 Task: Add Seventh Generation Clementine Zest & Lemongrass Liquid Dish Soap to the cart.
Action: Mouse moved to (974, 317)
Screenshot: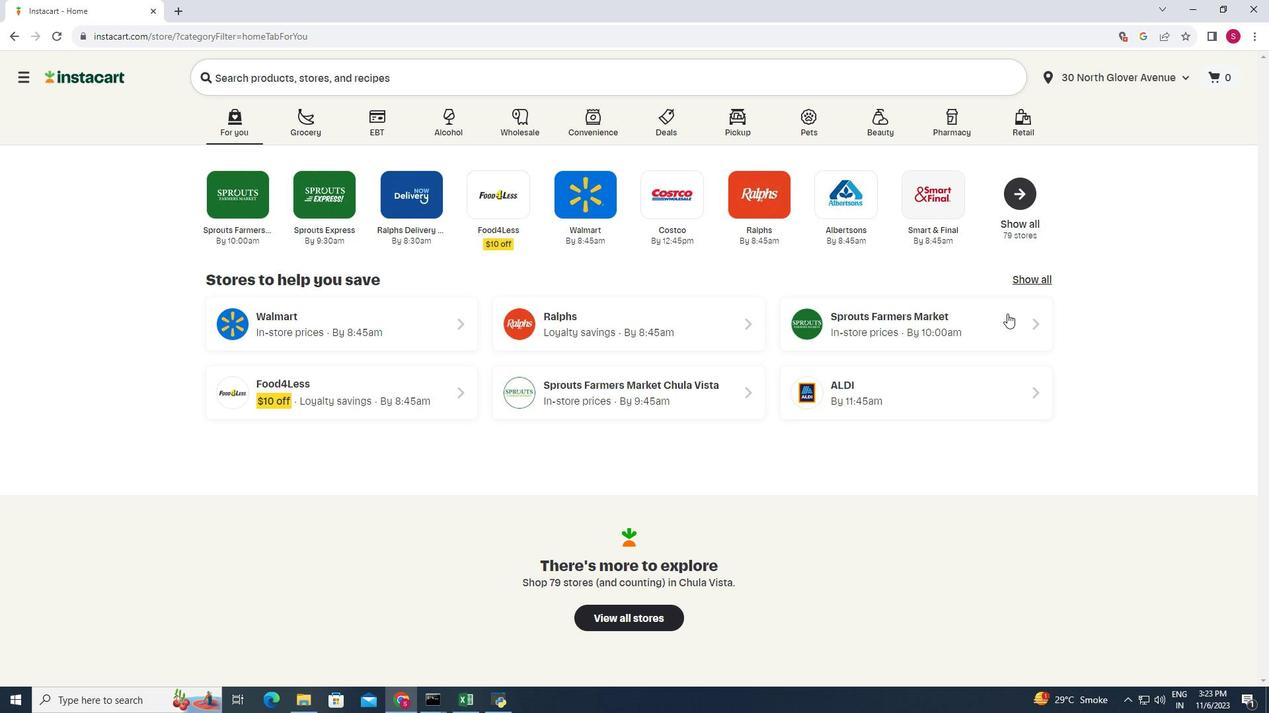 
Action: Mouse pressed left at (974, 317)
Screenshot: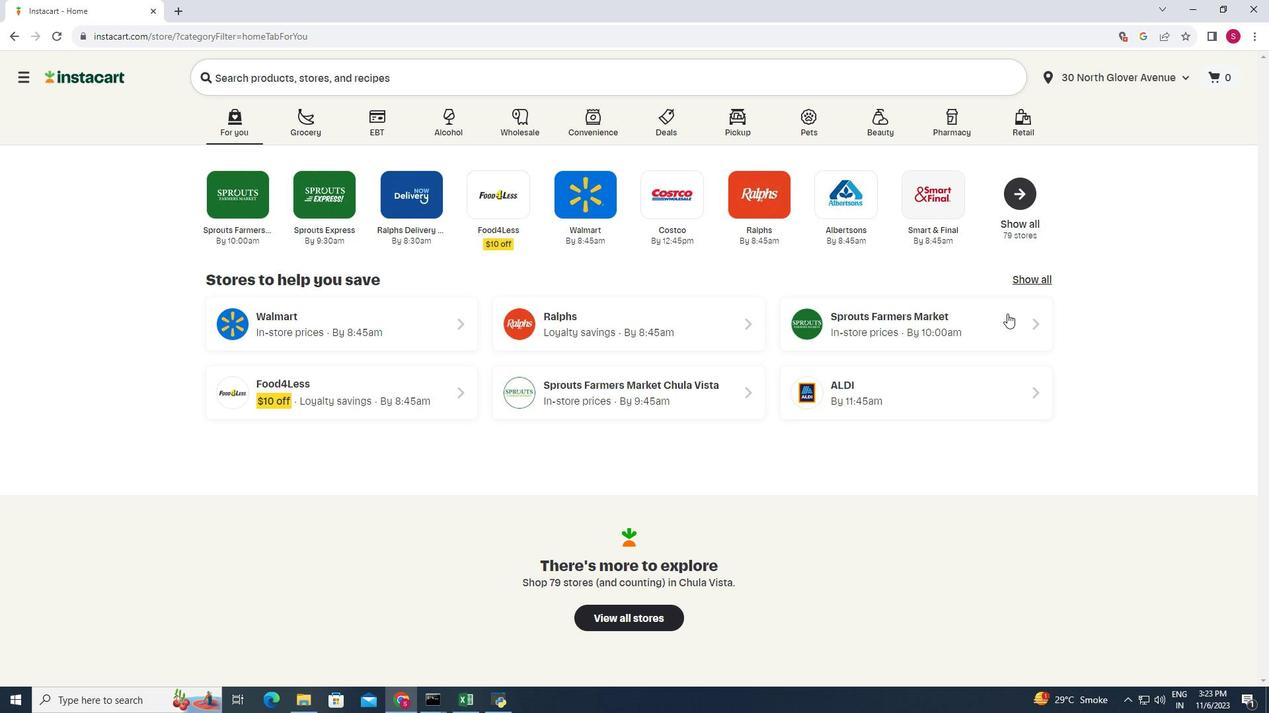 
Action: Mouse moved to (111, 485)
Screenshot: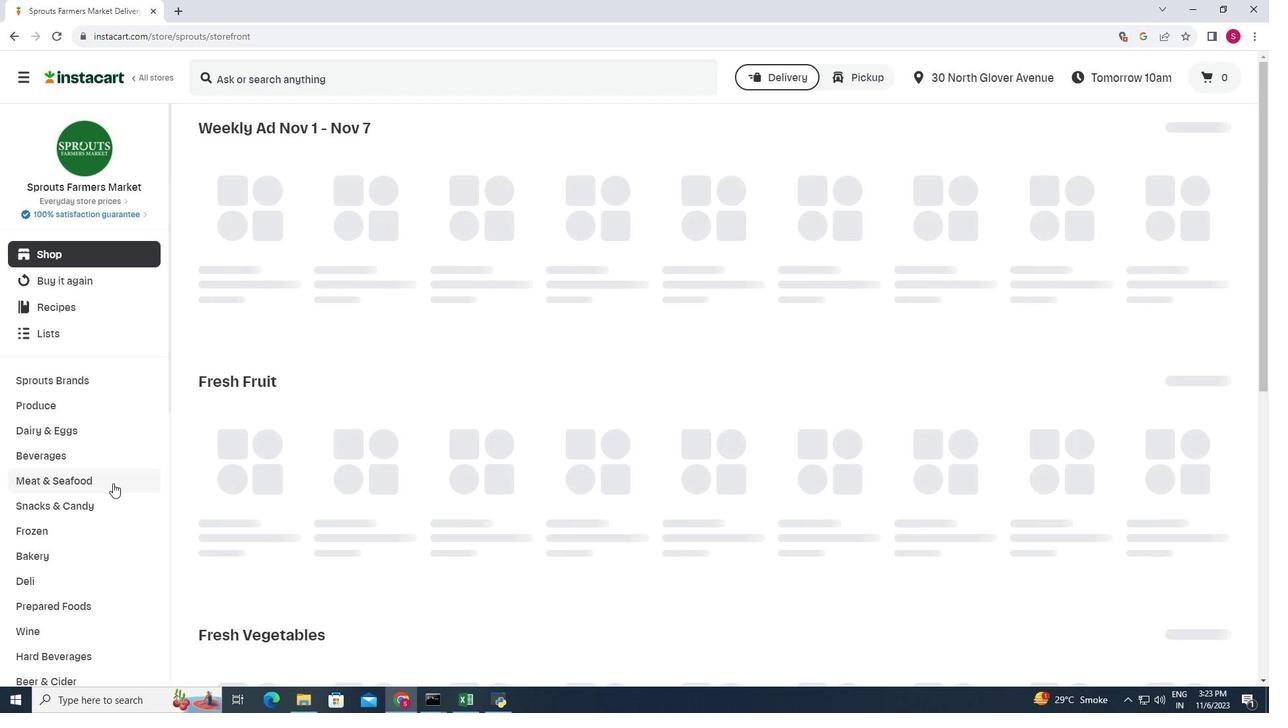 
Action: Mouse scrolled (111, 485) with delta (0, 0)
Screenshot: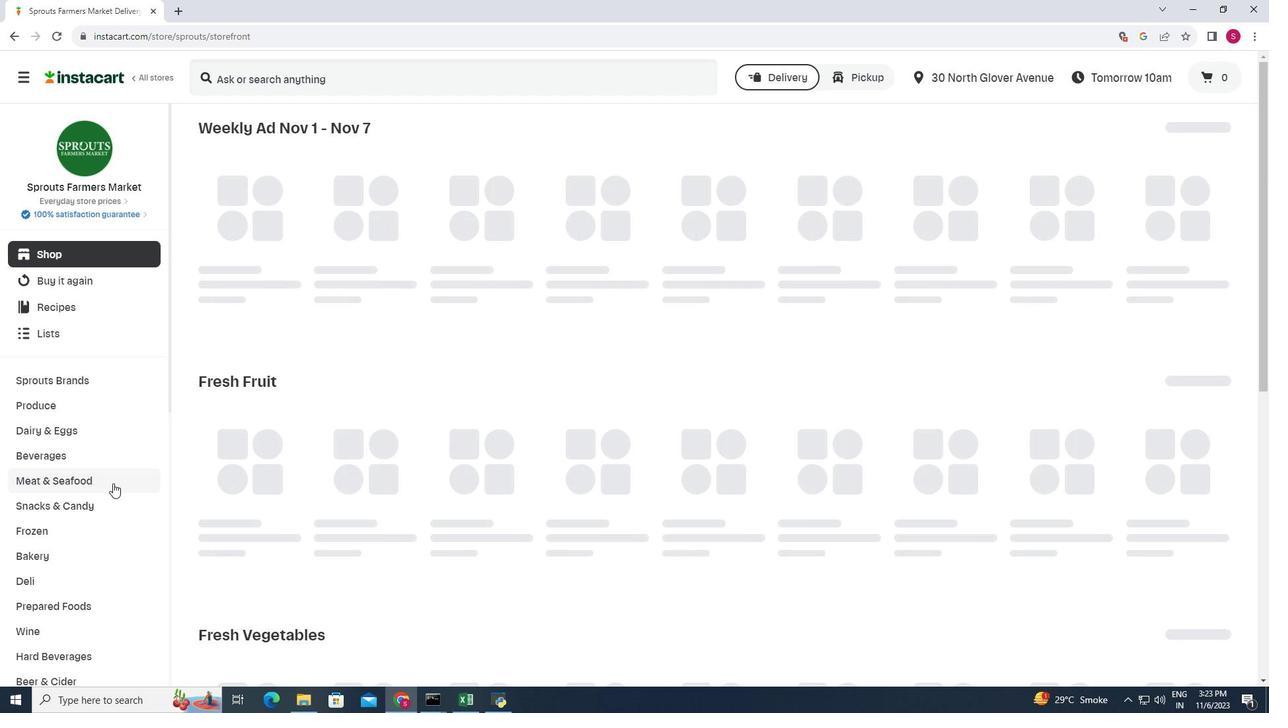 
Action: Mouse scrolled (111, 485) with delta (0, 0)
Screenshot: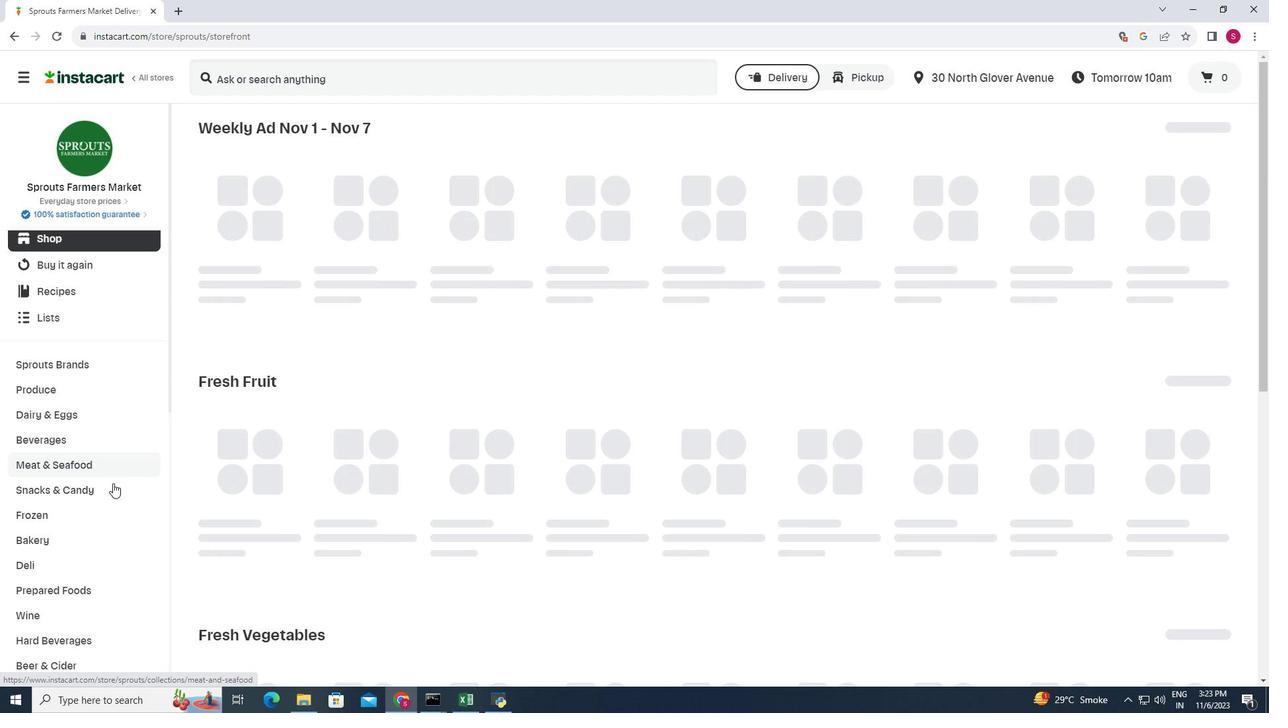 
Action: Mouse scrolled (111, 485) with delta (0, 0)
Screenshot: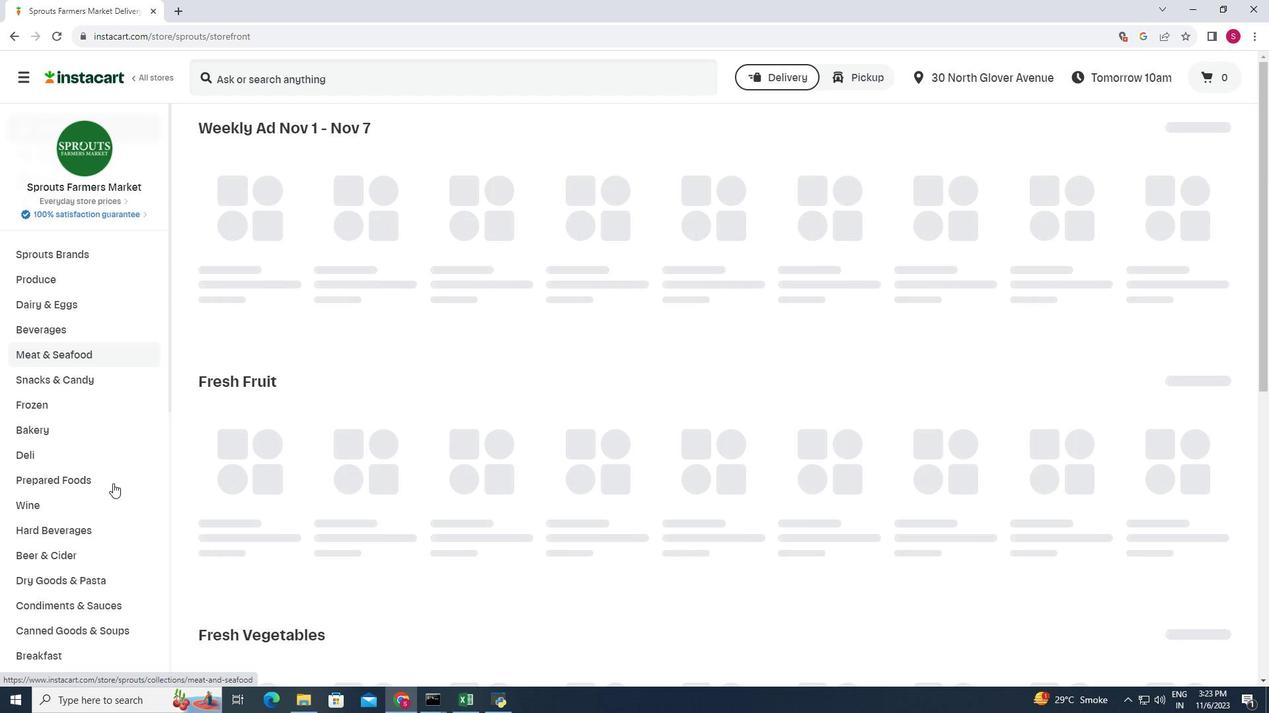 
Action: Mouse scrolled (111, 485) with delta (0, 0)
Screenshot: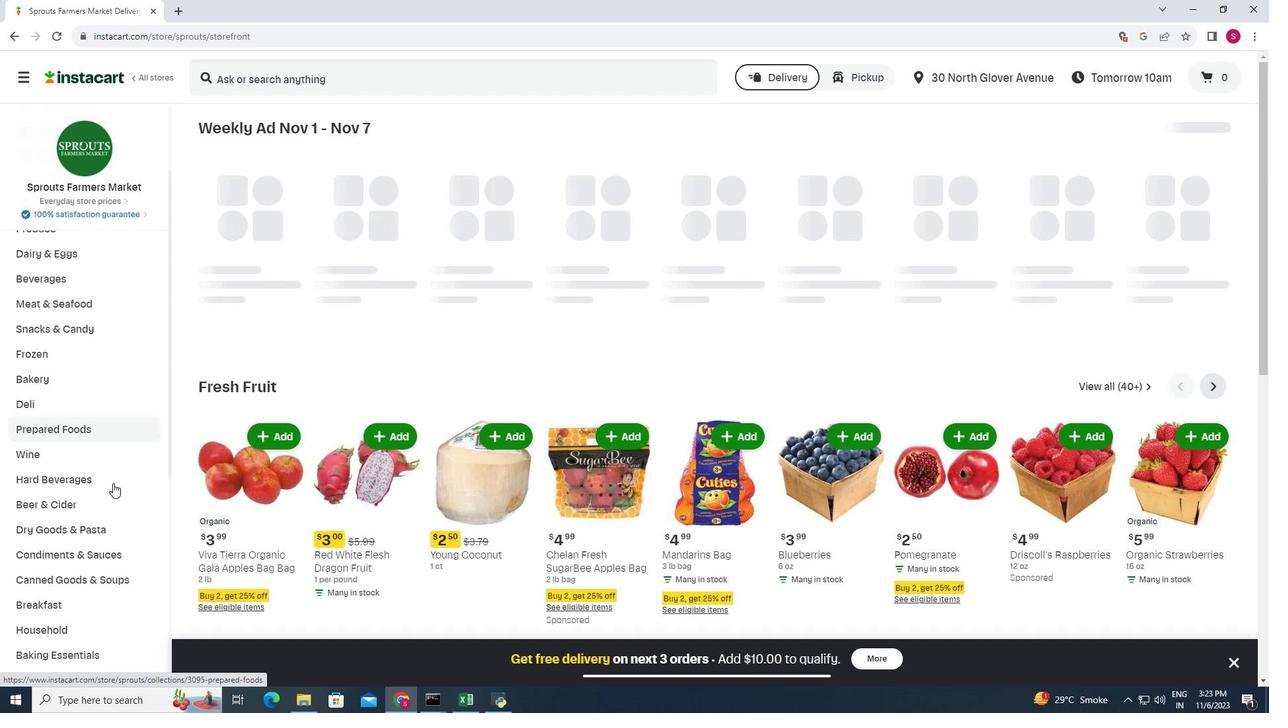 
Action: Mouse moved to (91, 544)
Screenshot: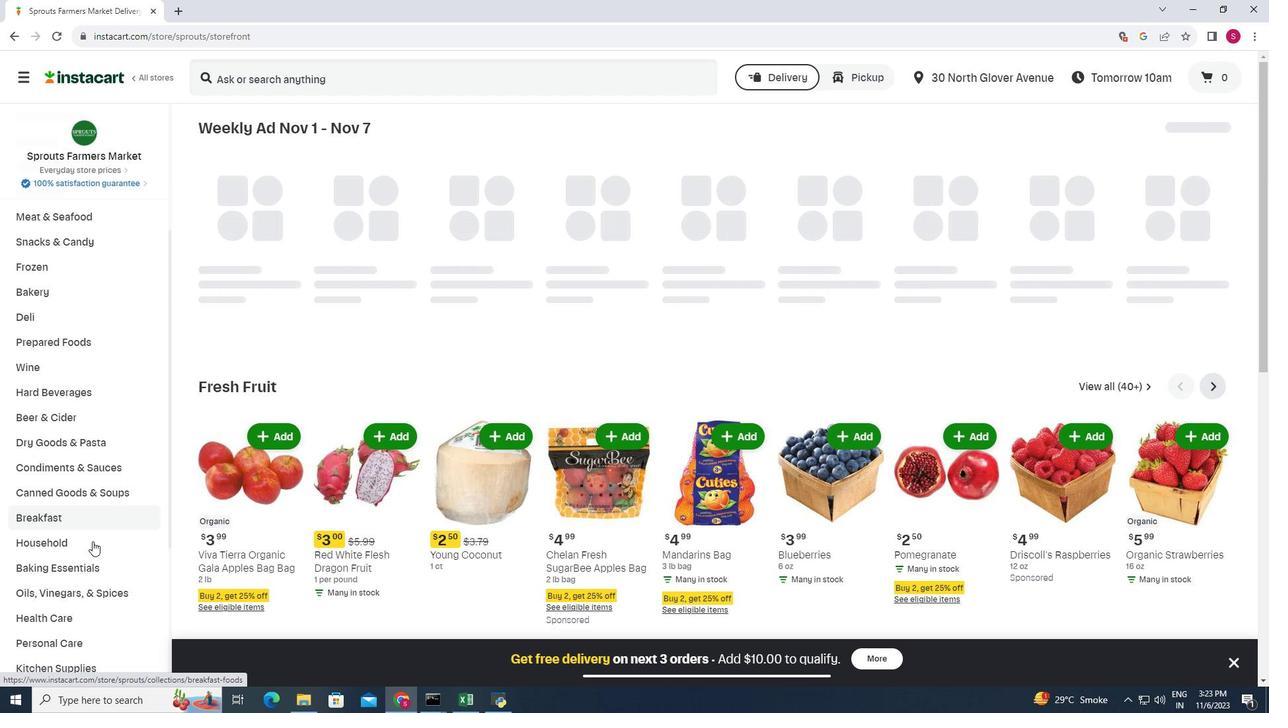 
Action: Mouse pressed left at (91, 544)
Screenshot: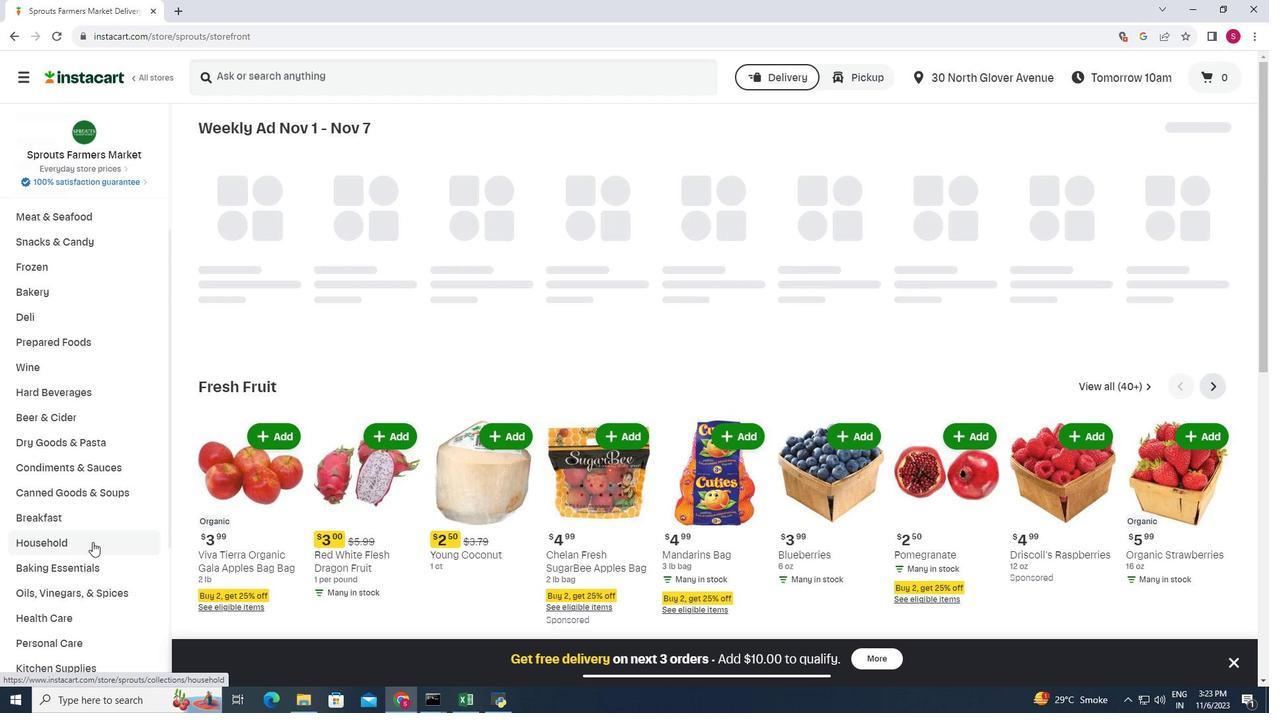 
Action: Mouse moved to (427, 178)
Screenshot: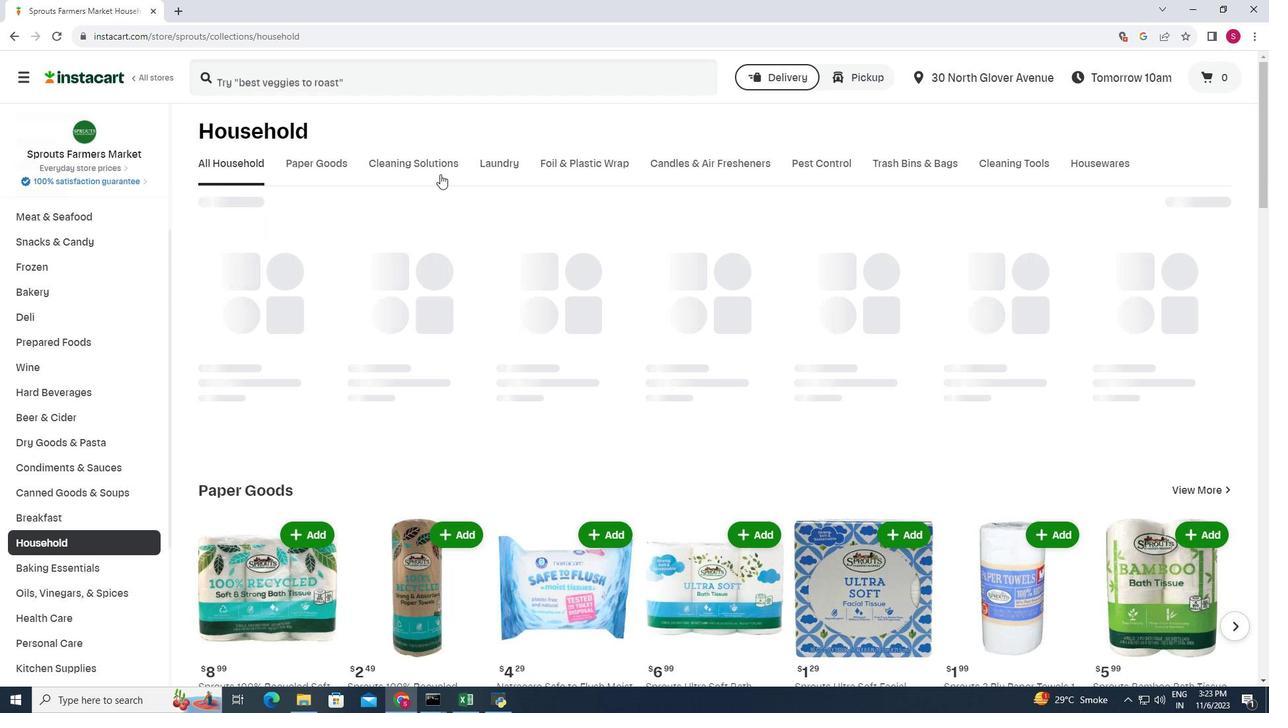
Action: Mouse pressed left at (427, 178)
Screenshot: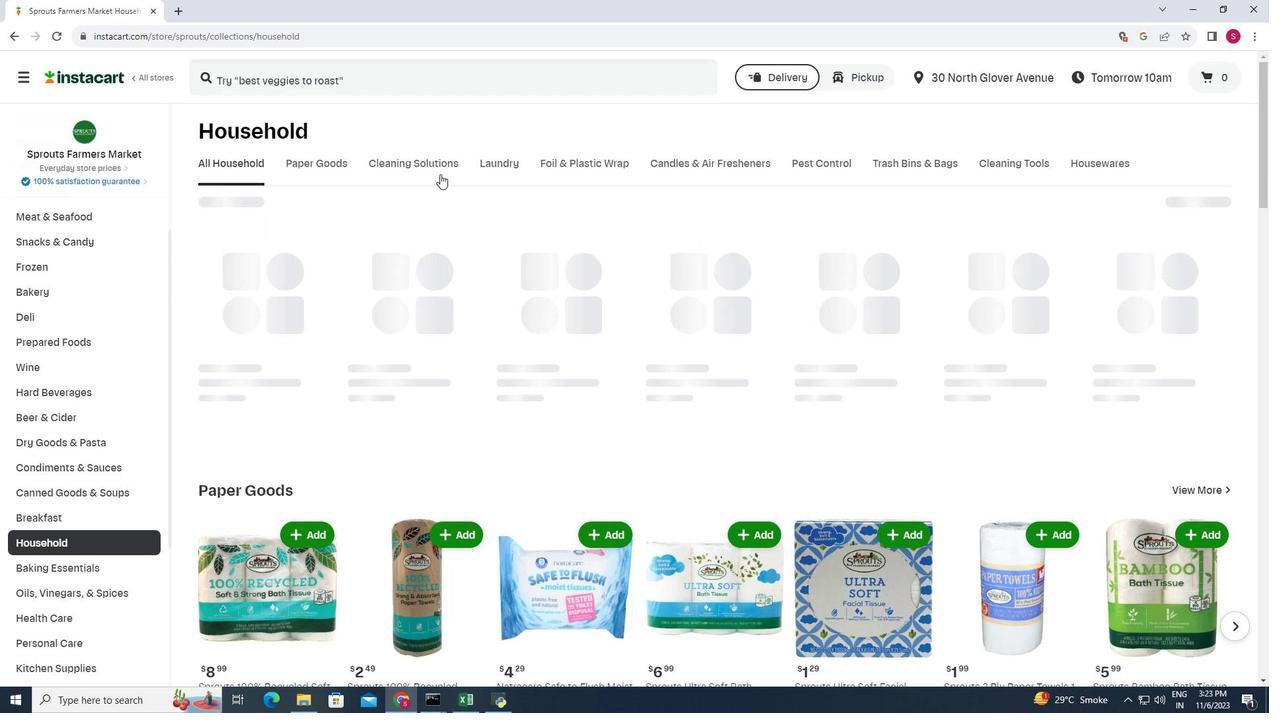 
Action: Mouse moved to (431, 215)
Screenshot: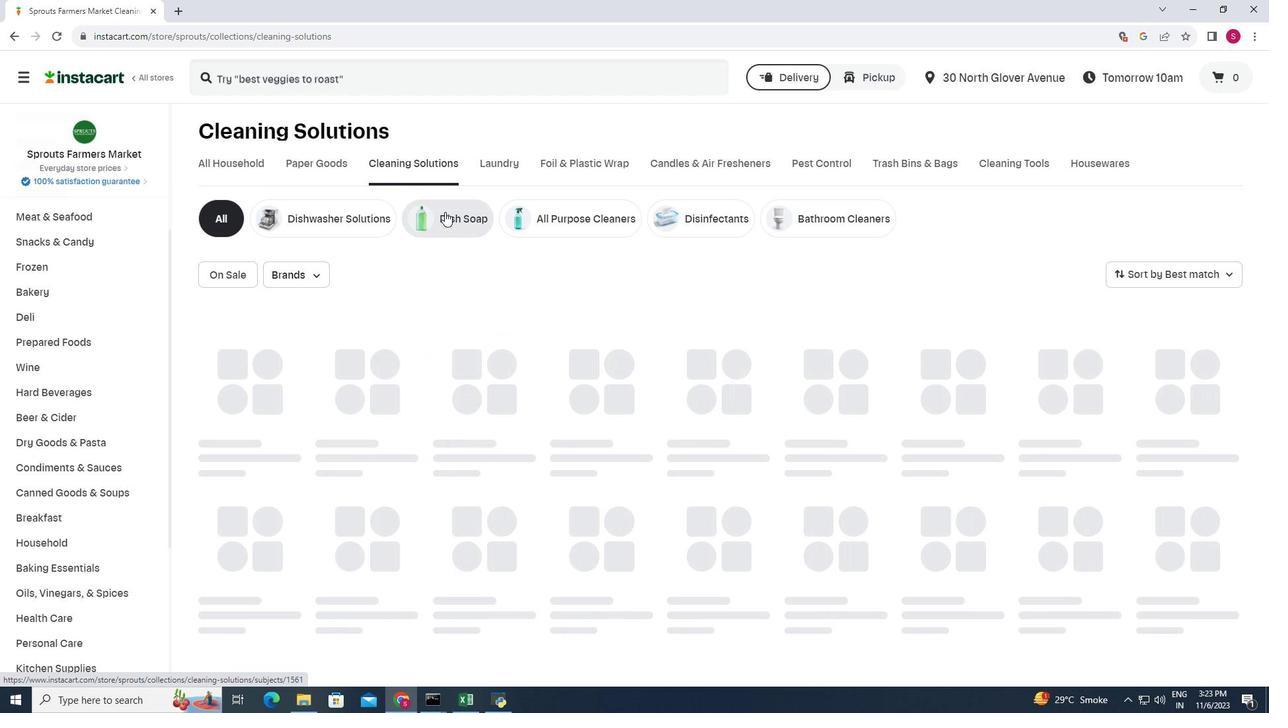 
Action: Mouse pressed left at (431, 215)
Screenshot: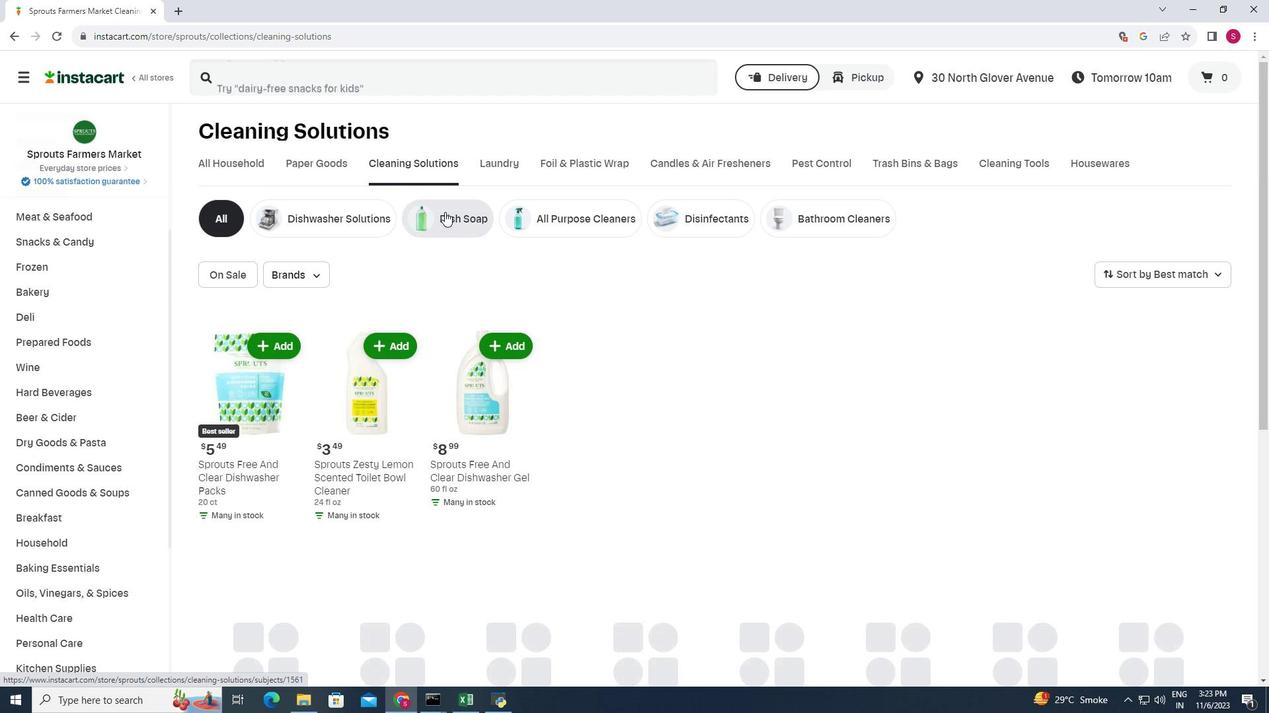 
Action: Mouse moved to (834, 354)
Screenshot: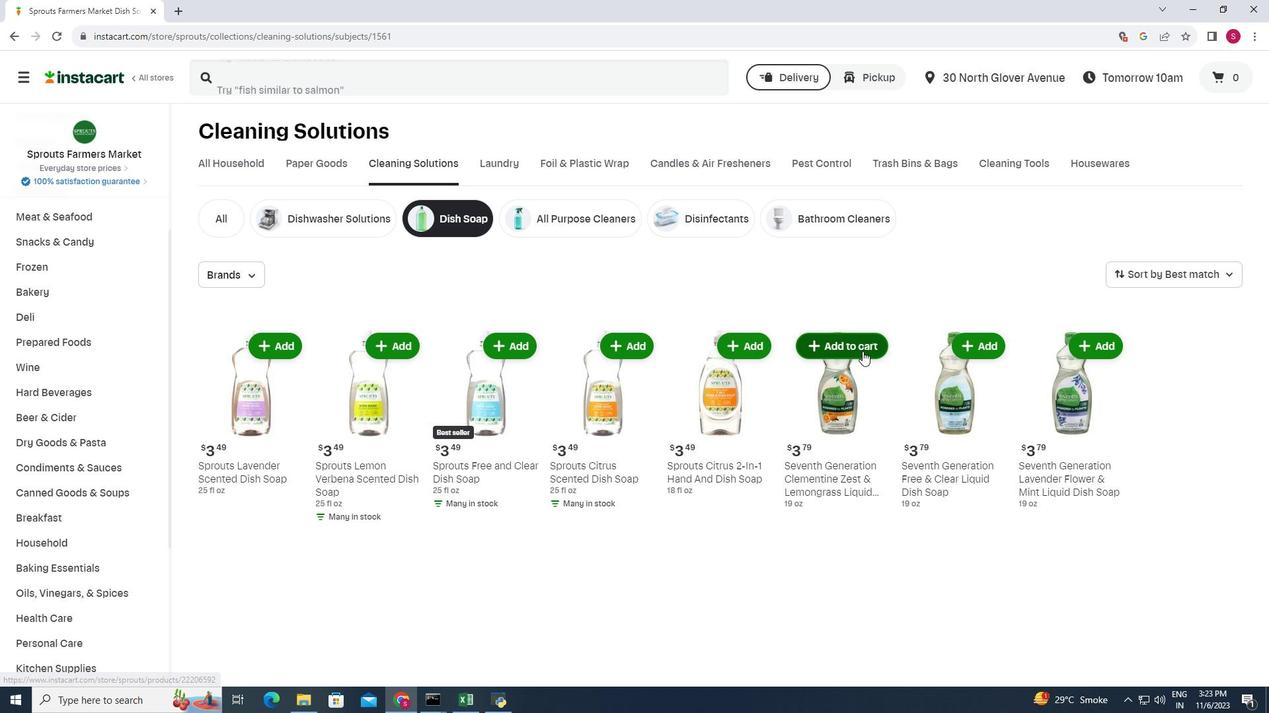 
Action: Mouse pressed left at (834, 354)
Screenshot: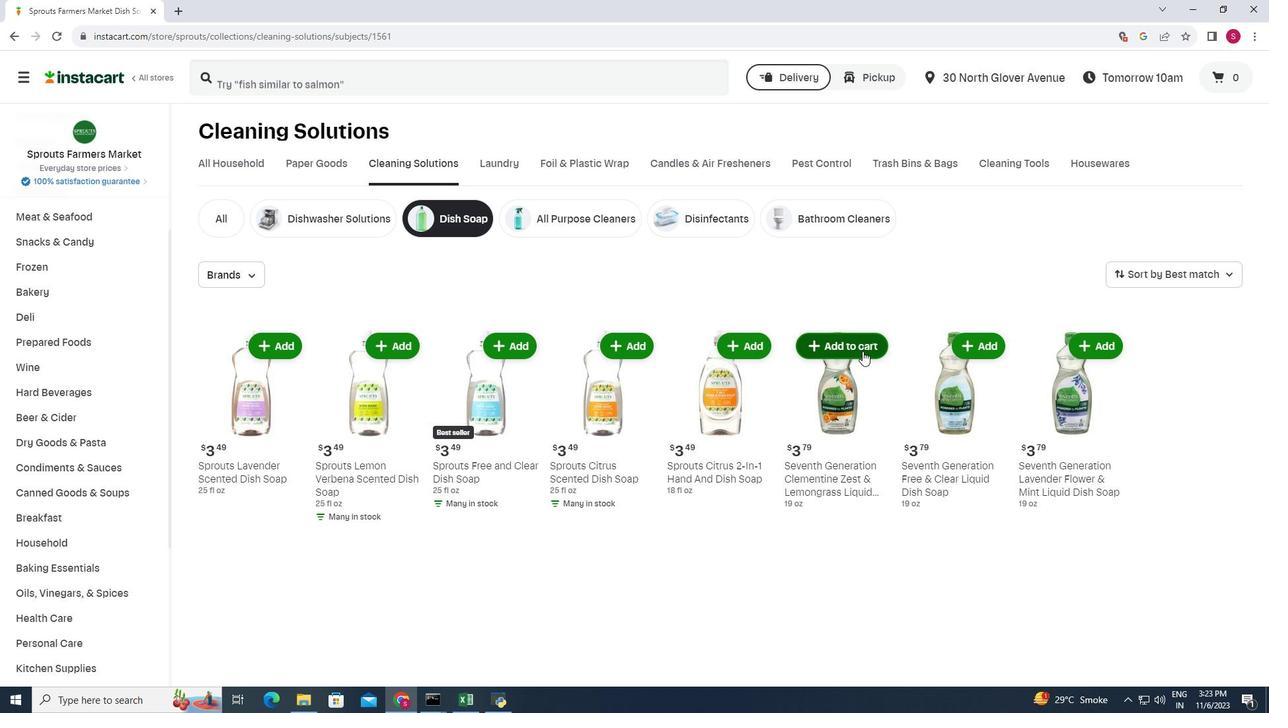 
Action: Mouse moved to (840, 309)
Screenshot: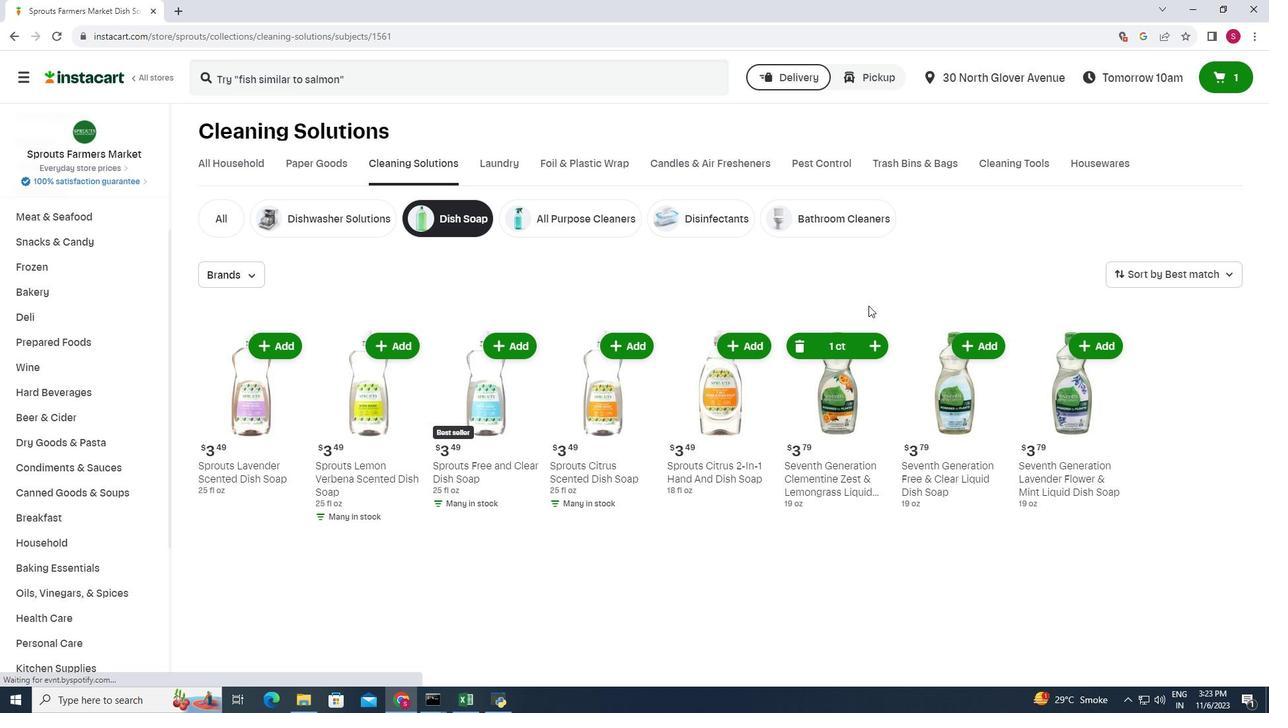 
